 Task: Show the member criteria for "Digital Experience".
Action: Mouse moved to (922, 68)
Screenshot: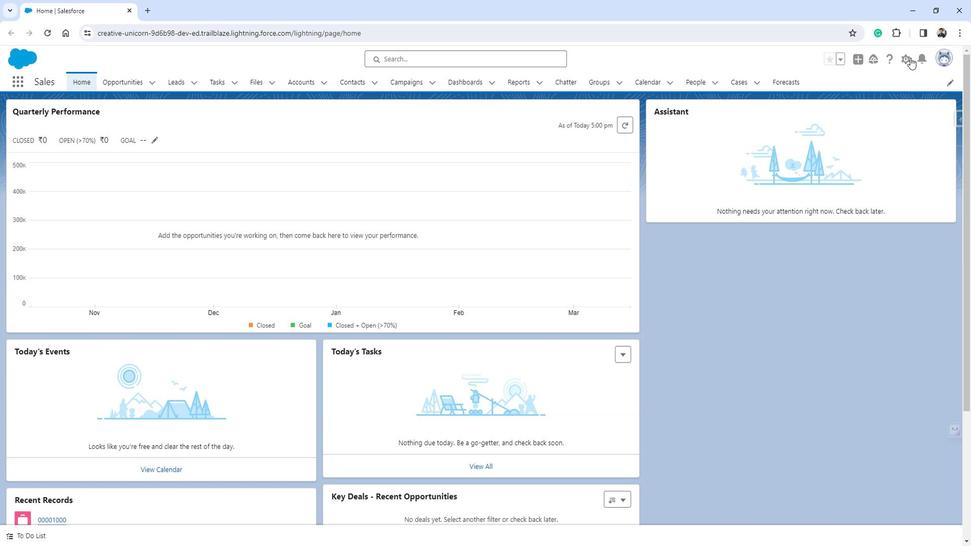 
Action: Mouse pressed left at (922, 68)
Screenshot: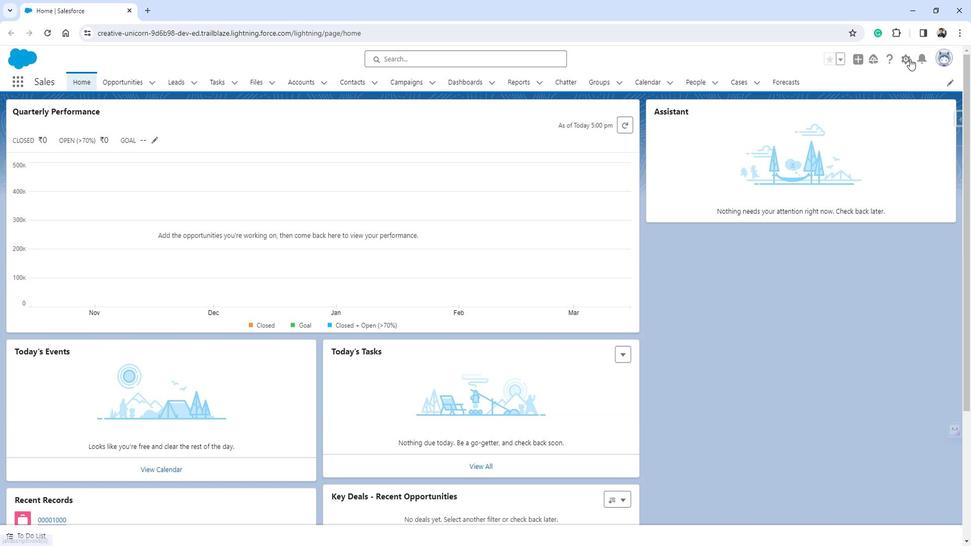 
Action: Mouse moved to (872, 100)
Screenshot: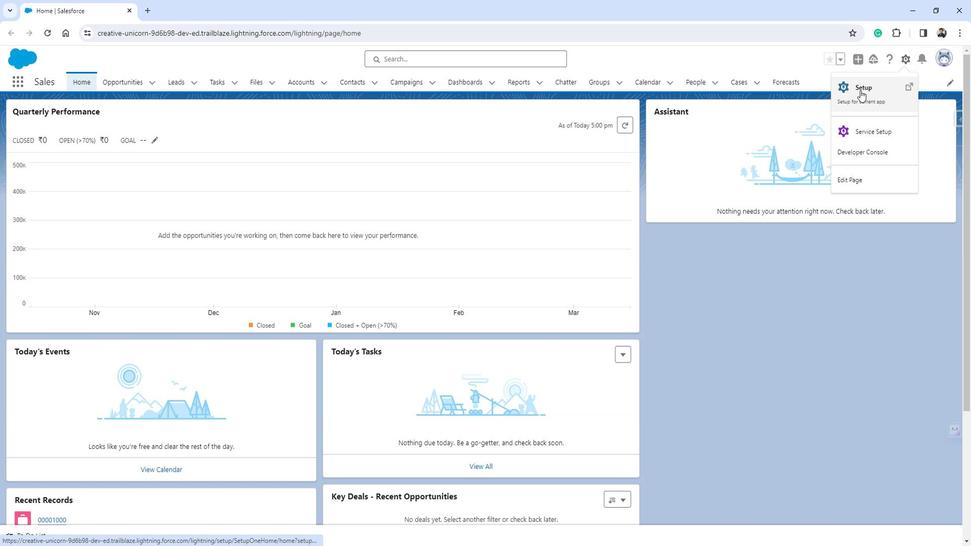 
Action: Mouse pressed left at (872, 100)
Screenshot: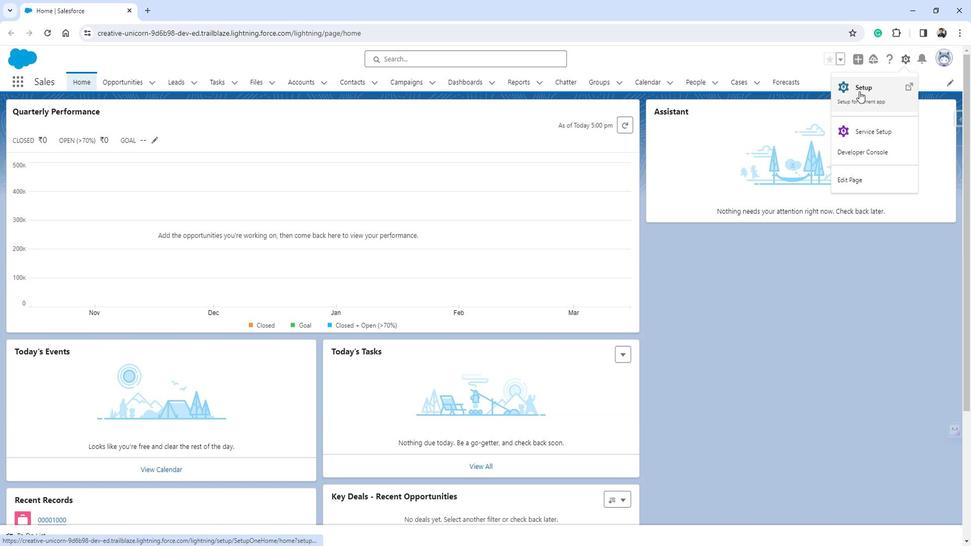 
Action: Mouse moved to (50, 369)
Screenshot: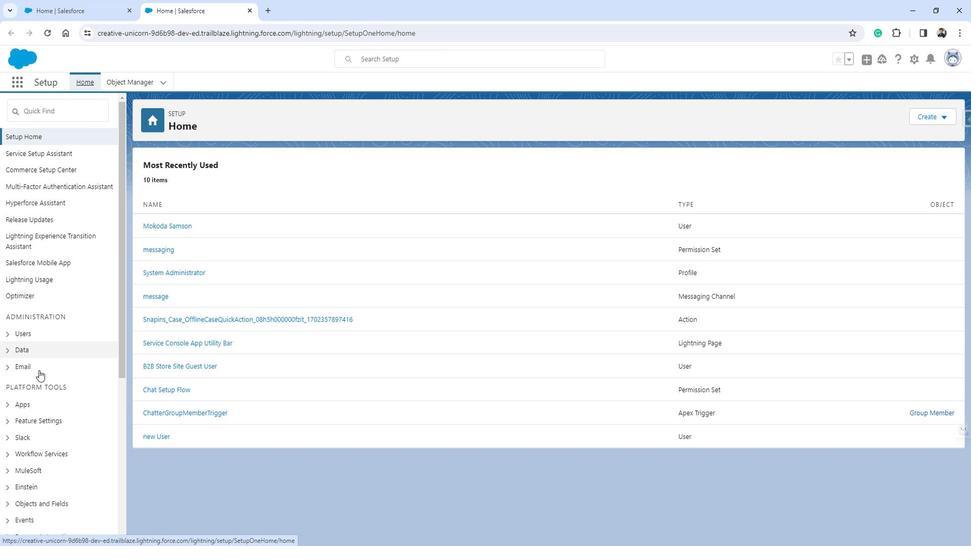 
Action: Mouse scrolled (50, 369) with delta (0, 0)
Screenshot: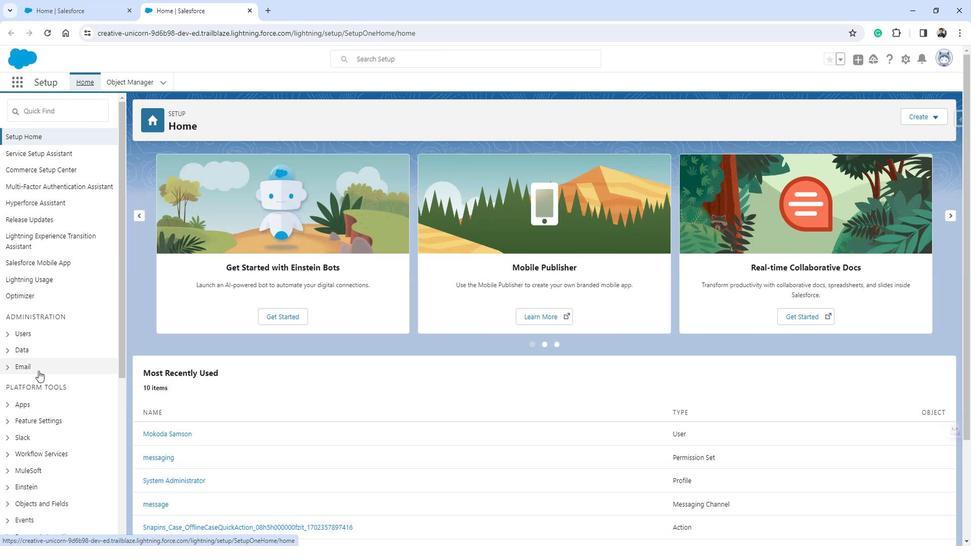 
Action: Mouse scrolled (50, 369) with delta (0, 0)
Screenshot: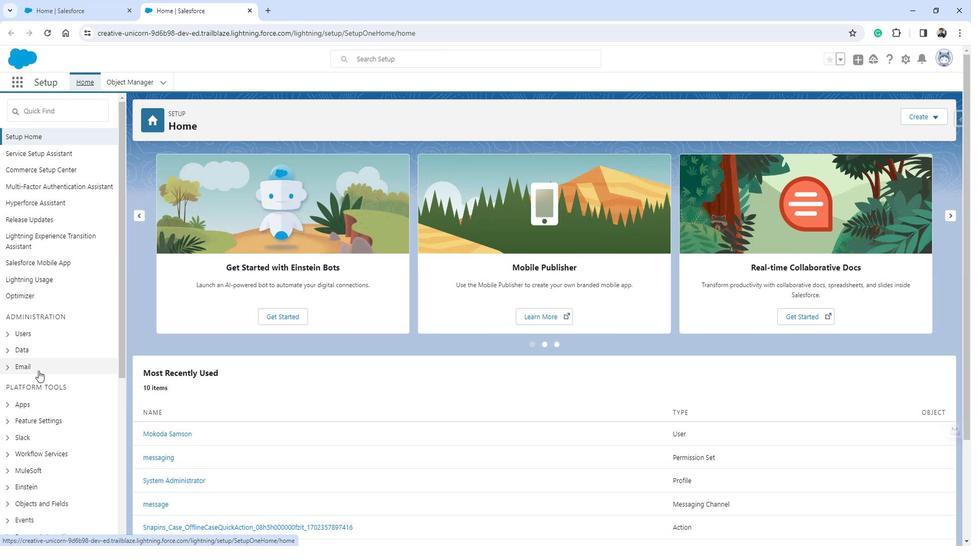 
Action: Mouse scrolled (50, 369) with delta (0, 0)
Screenshot: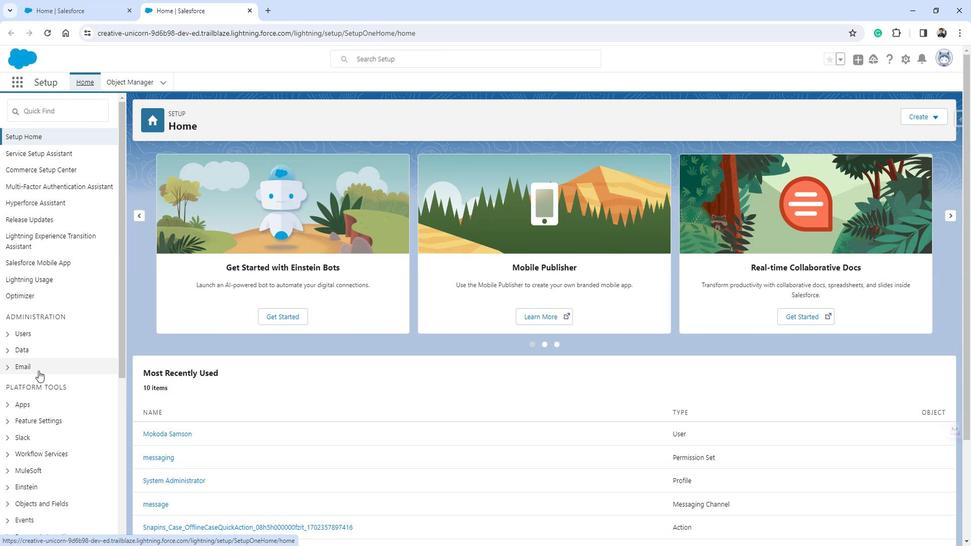 
Action: Mouse moved to (70, 262)
Screenshot: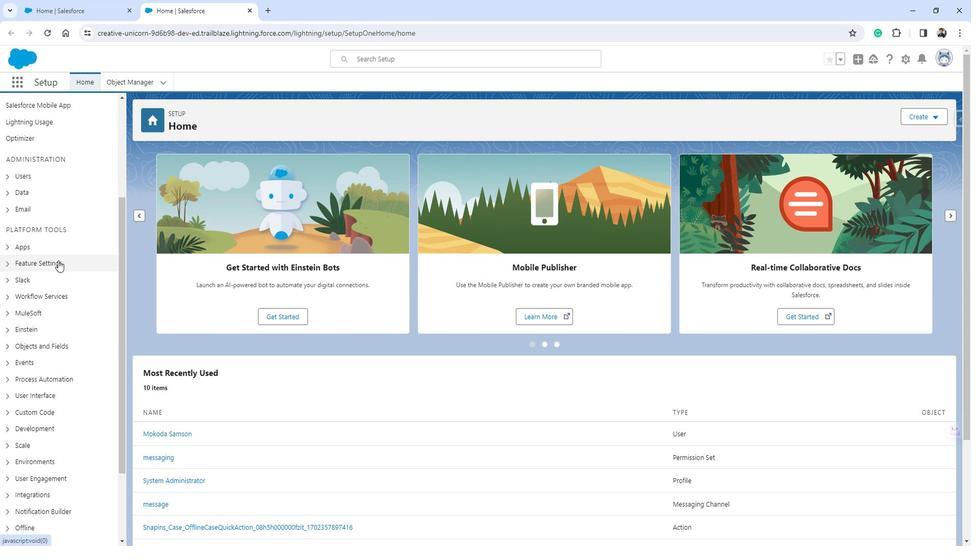 
Action: Mouse pressed left at (70, 262)
Screenshot: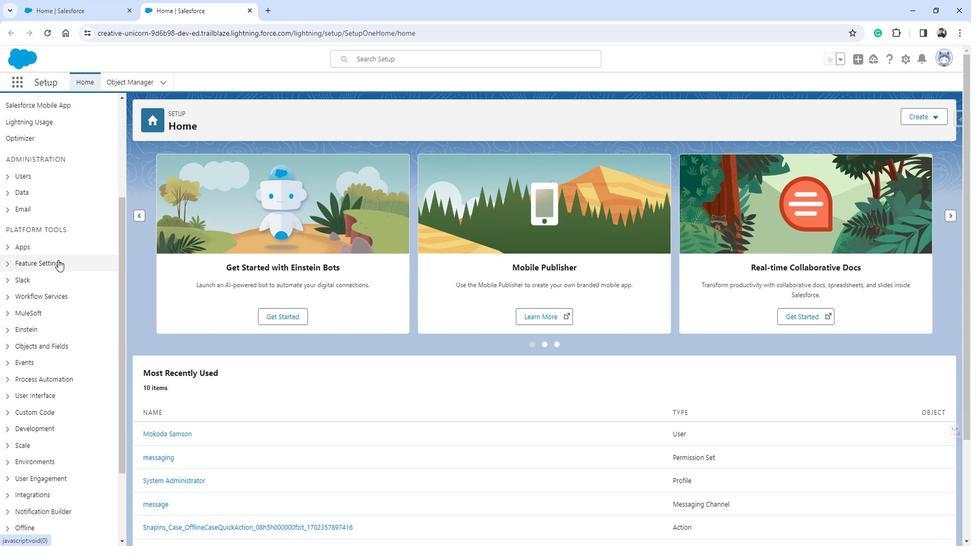 
Action: Mouse moved to (68, 371)
Screenshot: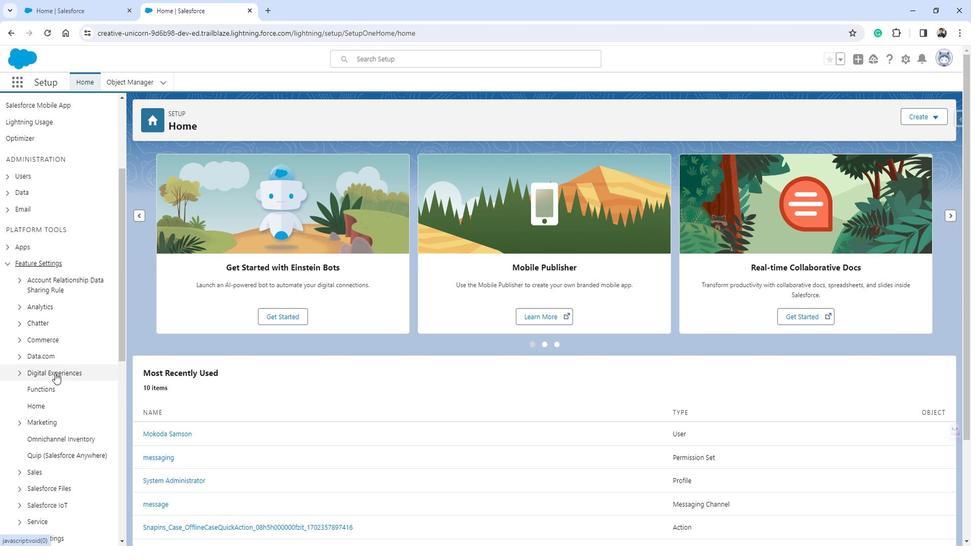 
Action: Mouse pressed left at (68, 371)
Screenshot: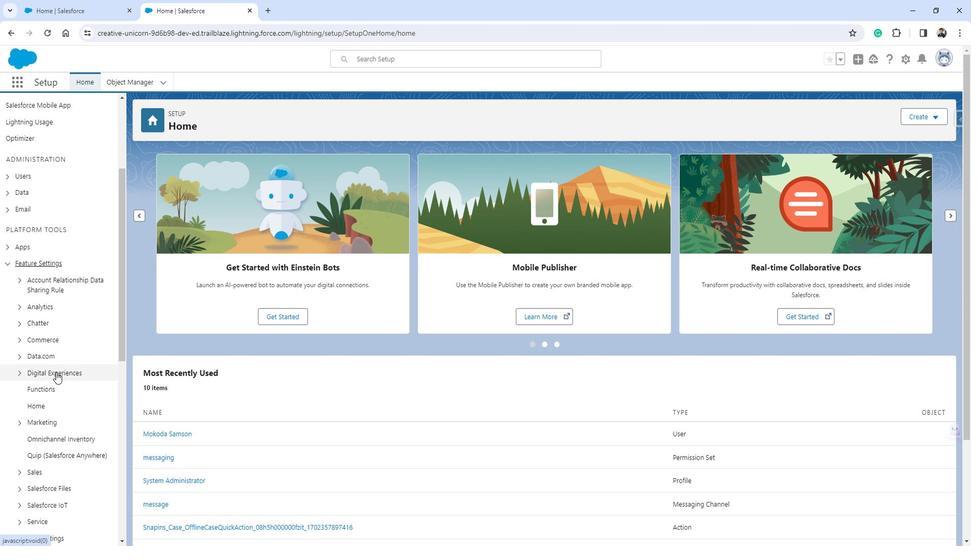 
Action: Mouse moved to (57, 385)
Screenshot: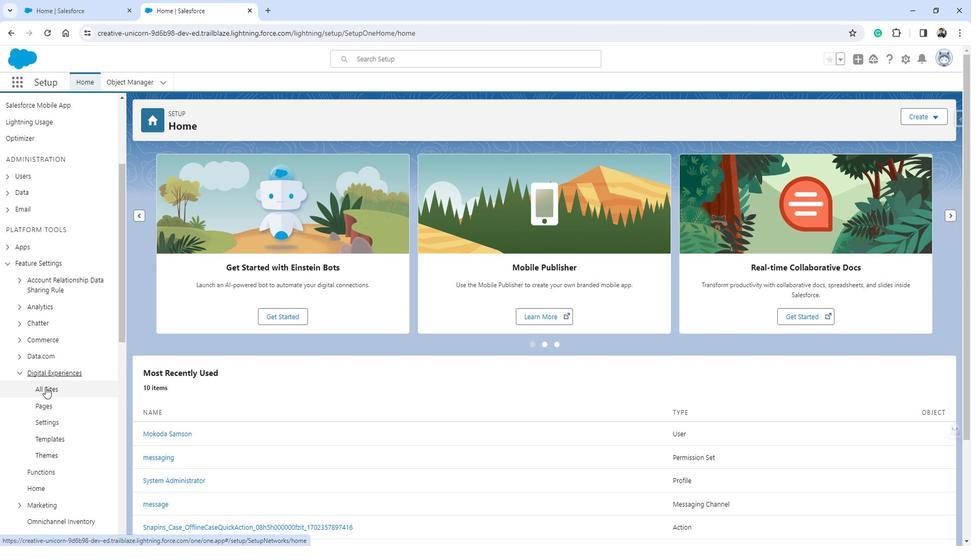 
Action: Mouse pressed left at (57, 385)
Screenshot: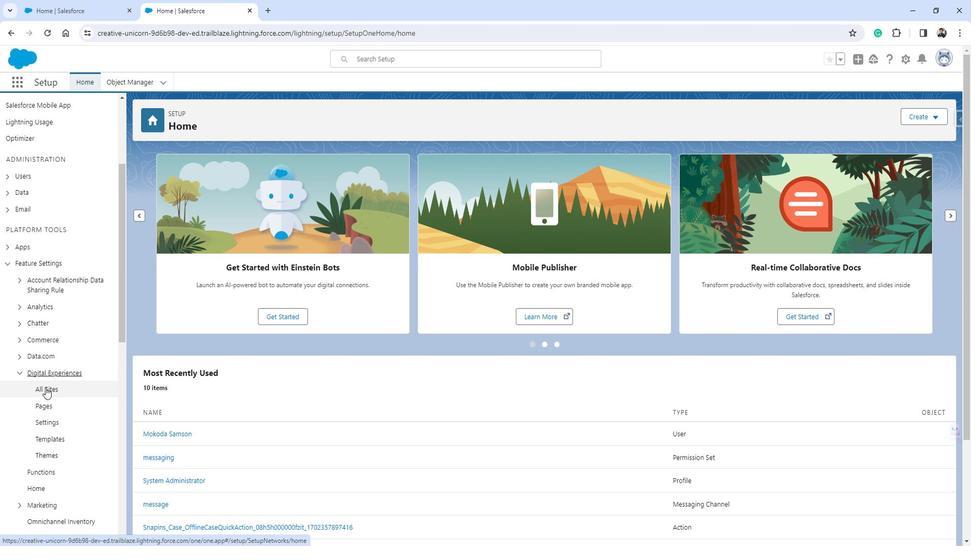 
Action: Mouse moved to (170, 312)
Screenshot: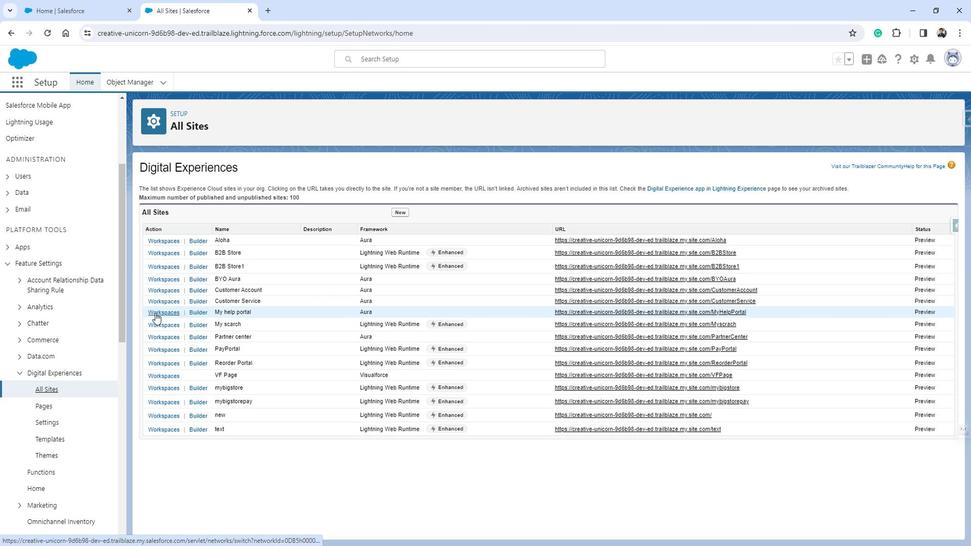 
Action: Mouse pressed left at (170, 312)
Screenshot: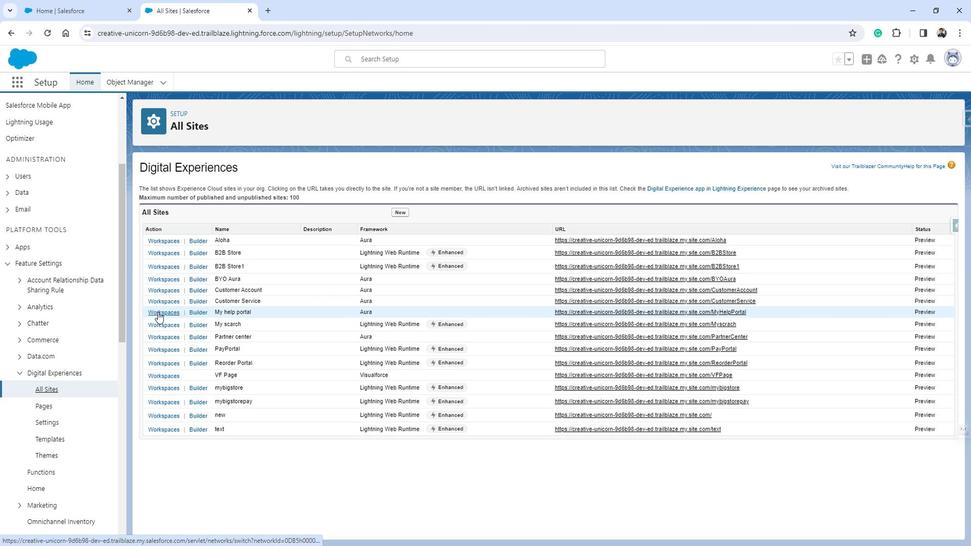 
Action: Mouse moved to (390, 248)
Screenshot: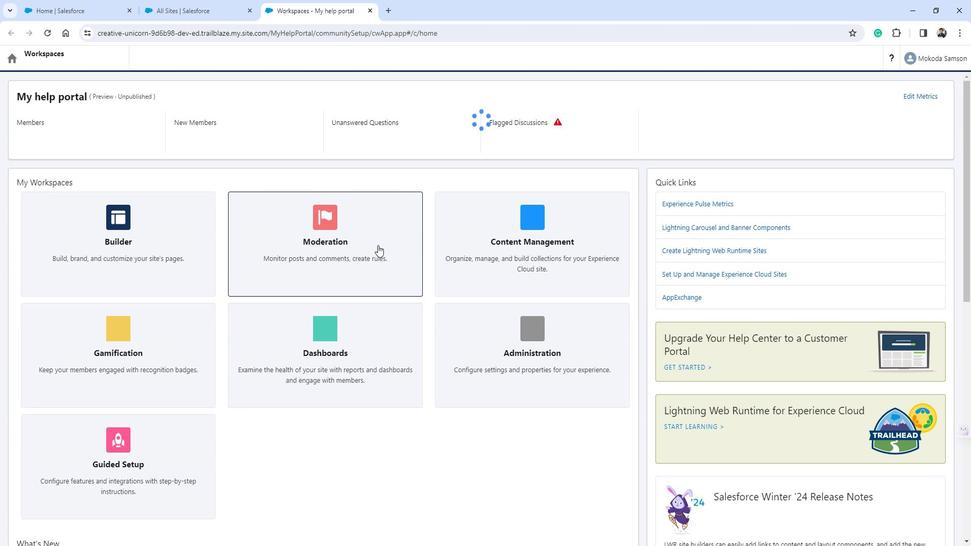 
Action: Mouse pressed left at (390, 248)
Screenshot: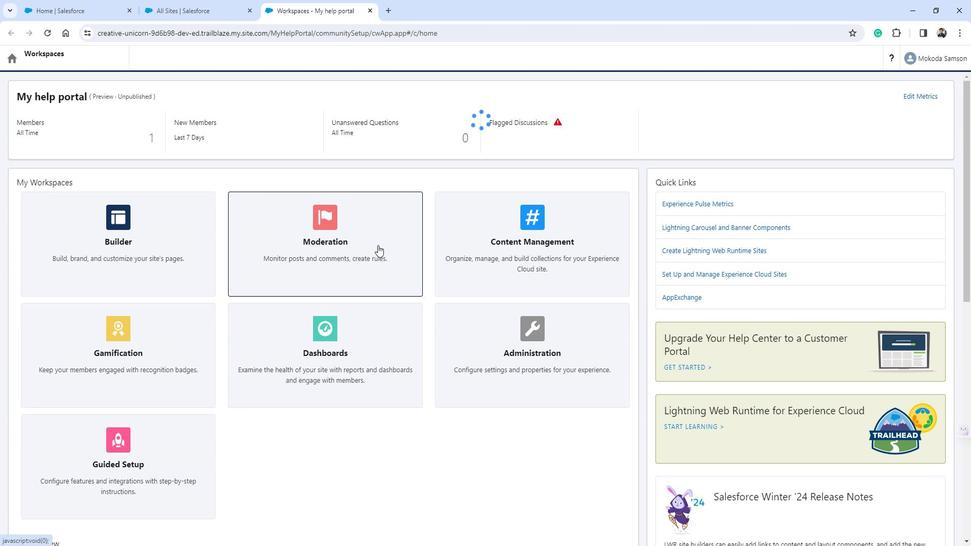 
Action: Mouse moved to (232, 68)
Screenshot: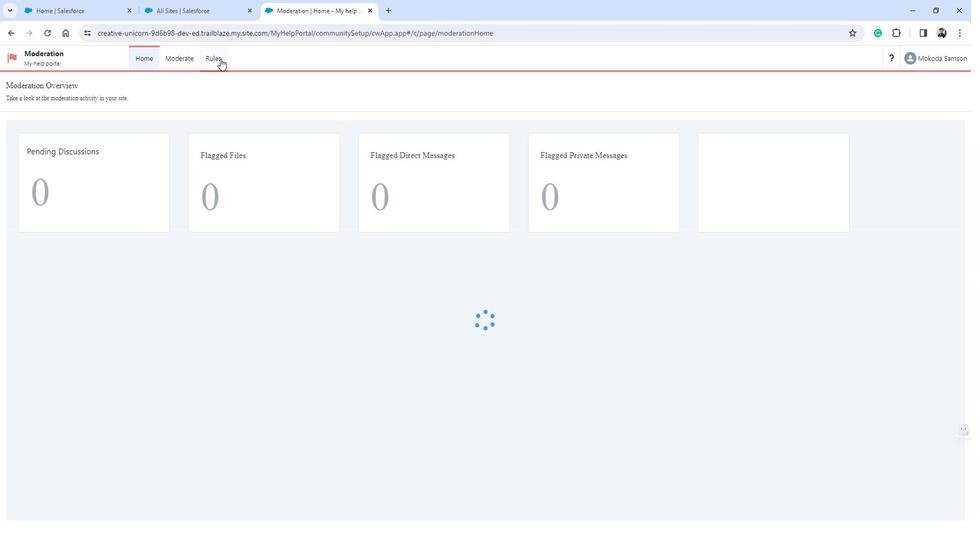 
Action: Mouse pressed left at (232, 68)
Screenshot: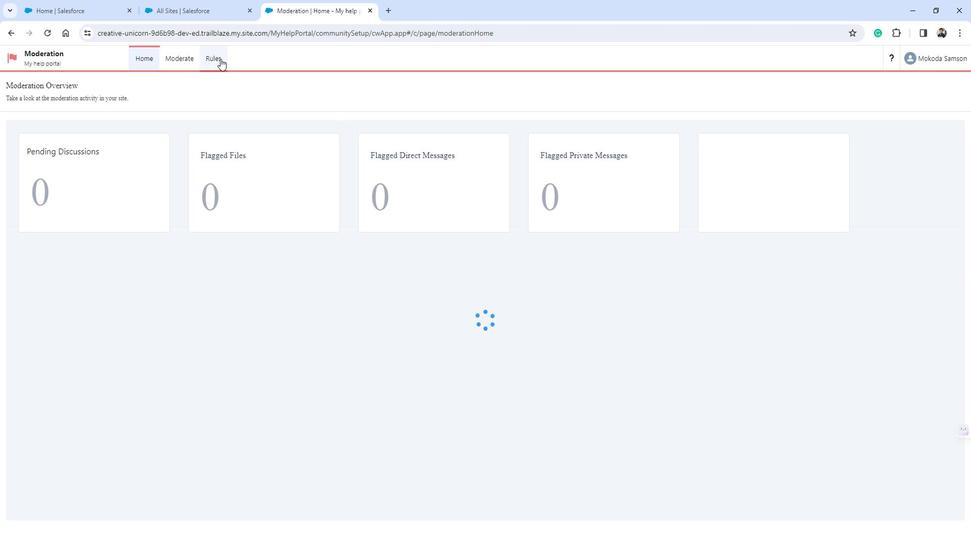 
Action: Mouse moved to (99, 124)
Screenshot: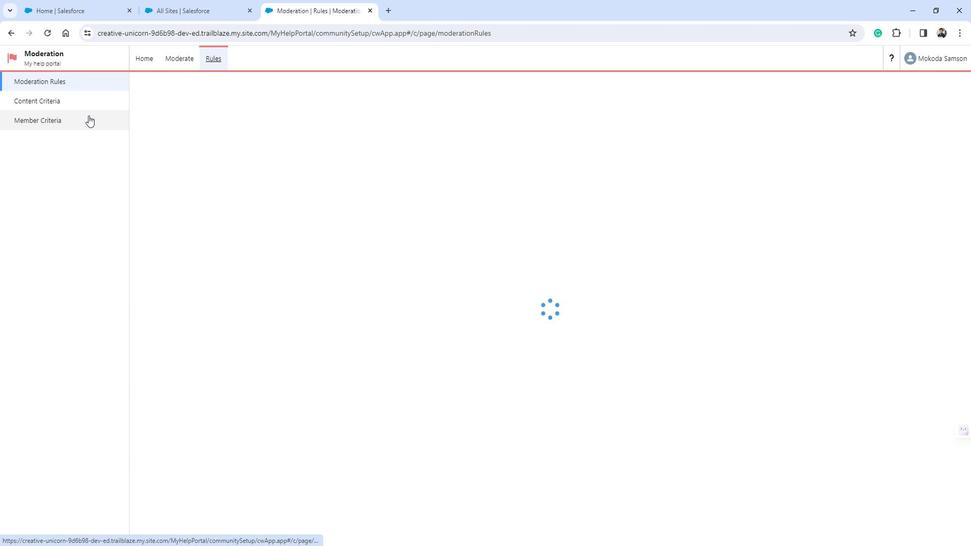 
Action: Mouse pressed left at (99, 124)
Screenshot: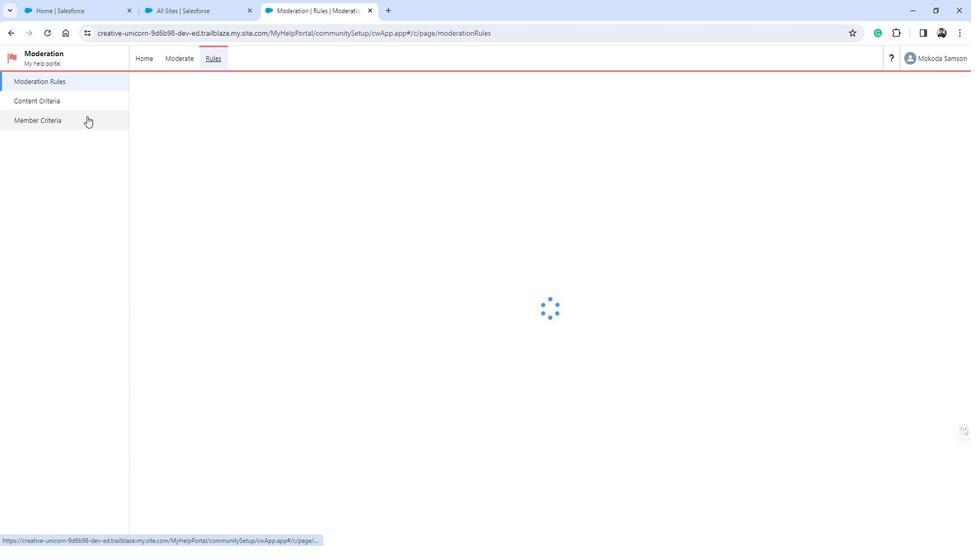 
Action: Mouse moved to (556, 316)
Screenshot: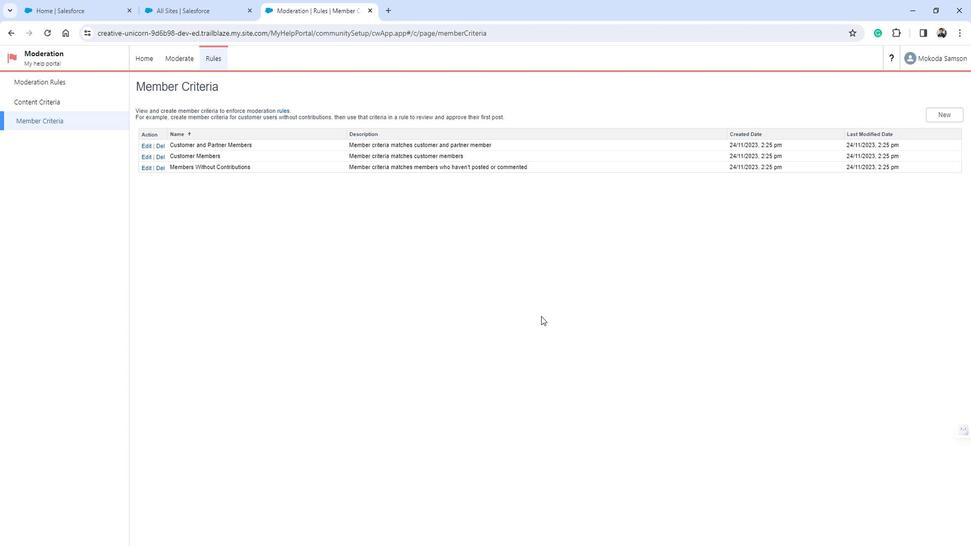
